 Task: Find the closest lighthouses to Portland, Maine, and Rockland, Maine.
Action: Mouse moved to (164, 86)
Screenshot: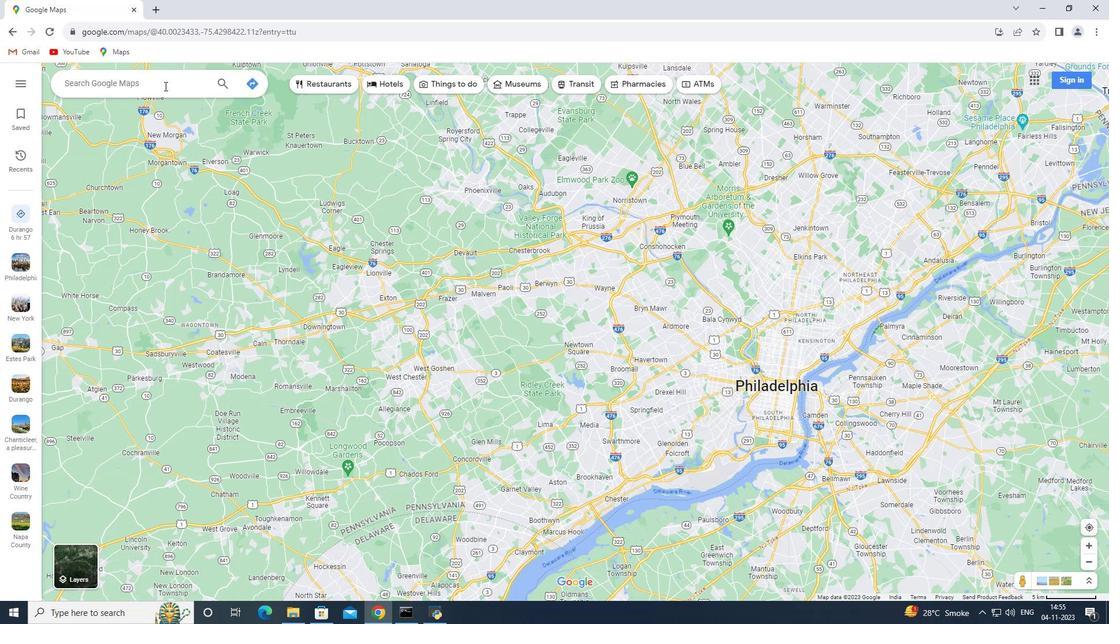 
Action: Mouse pressed left at (164, 86)
Screenshot: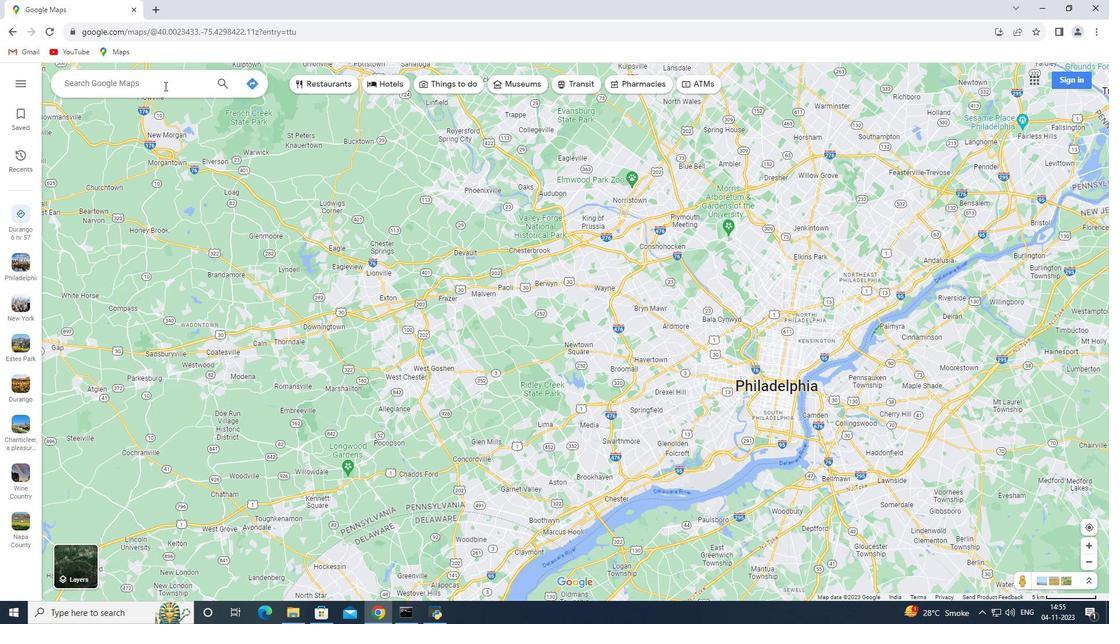 
Action: Key pressed <Key.shift>Portland,<Key.space><Key.shift>Maine<Key.enter>
Screenshot: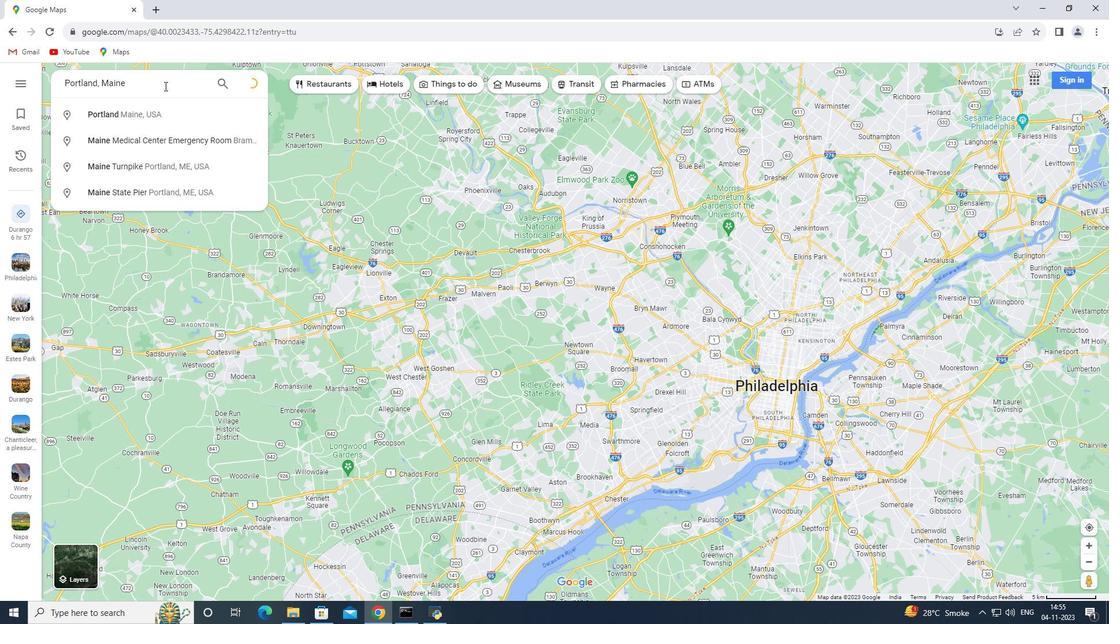
Action: Mouse moved to (160, 279)
Screenshot: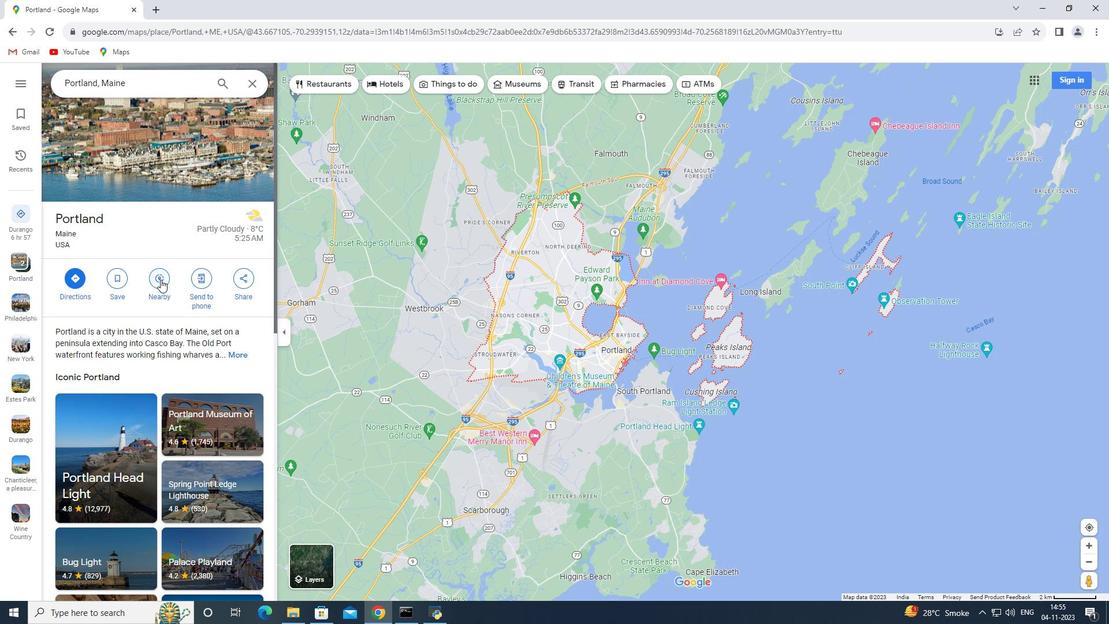 
Action: Mouse pressed left at (160, 279)
Screenshot: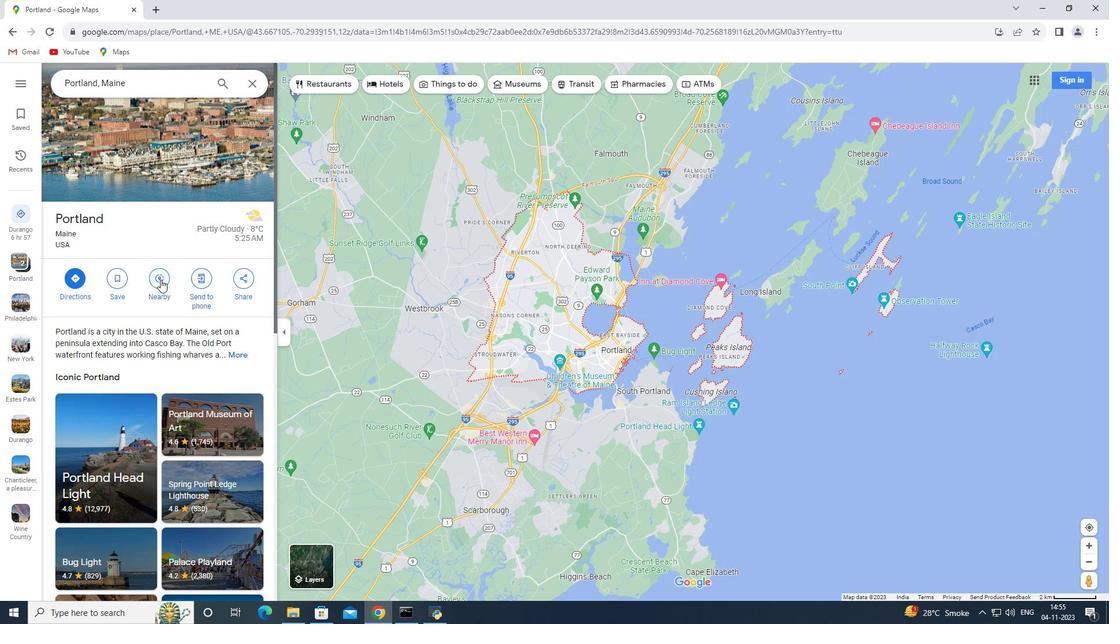 
Action: Key pressed closest<Key.space>lightg<Key.backspace>houses<Key.enter>
Screenshot: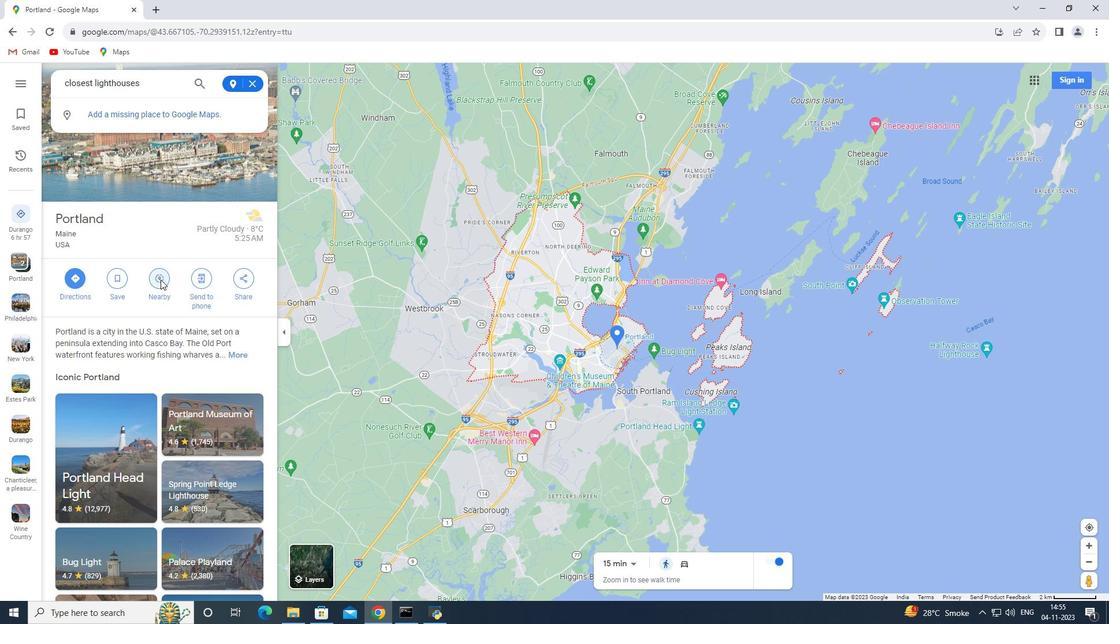 
Action: Mouse moved to (248, 86)
Screenshot: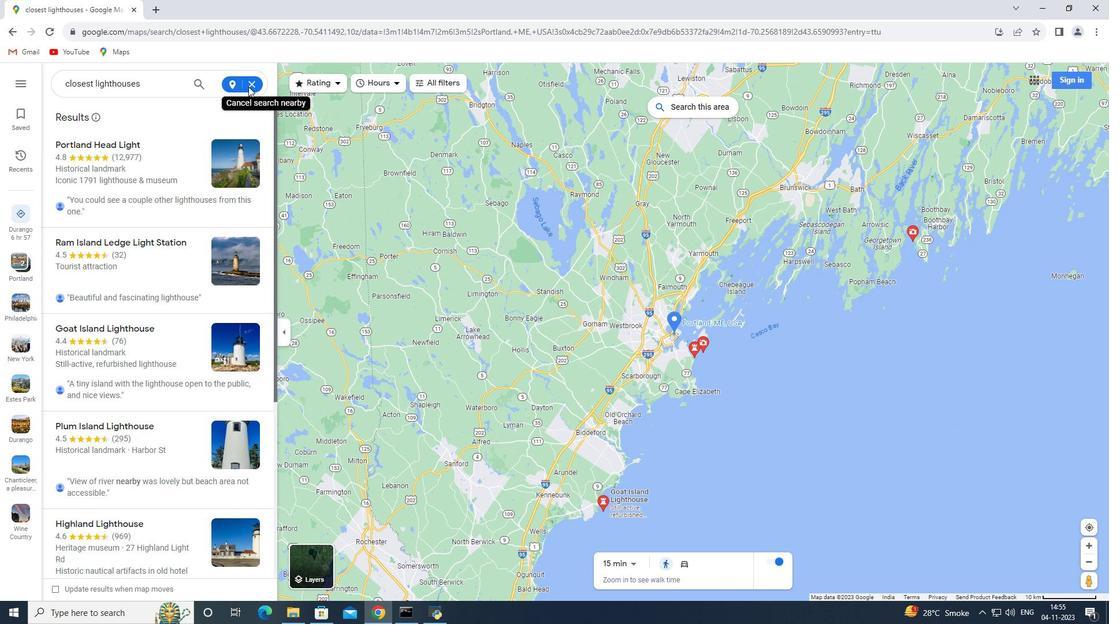 
Action: Mouse pressed left at (248, 86)
Screenshot: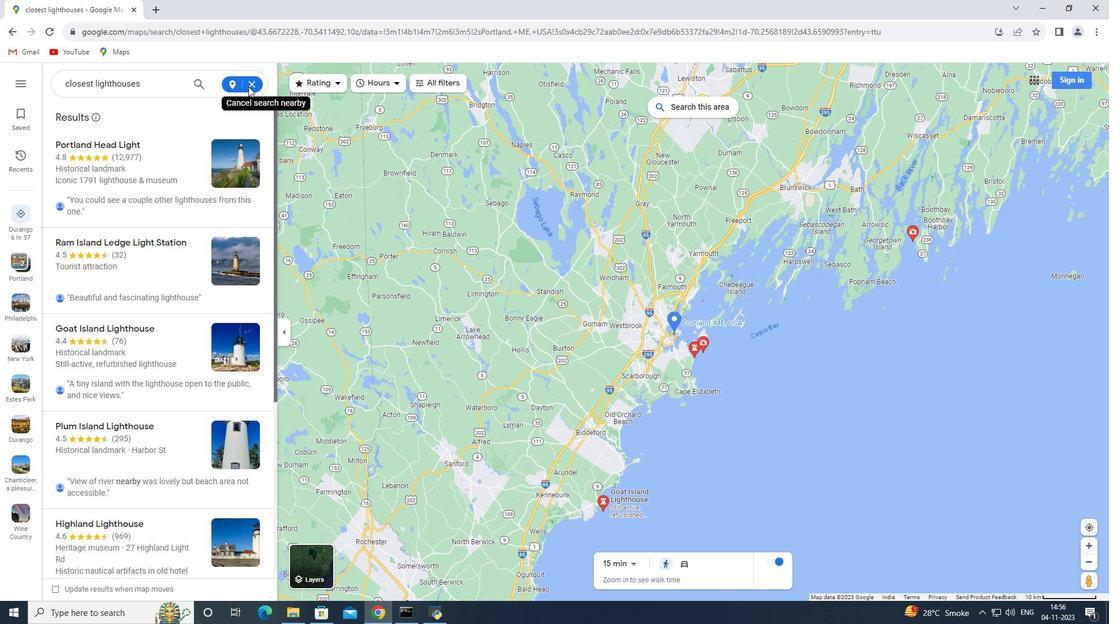 
Action: Mouse moved to (252, 82)
Screenshot: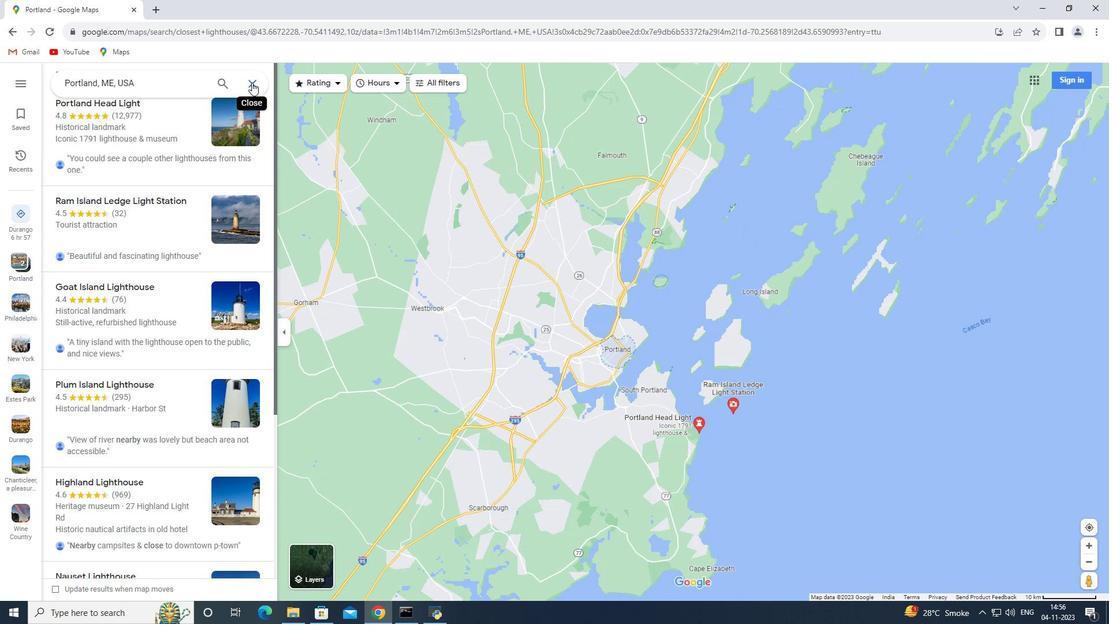 
Action: Mouse pressed left at (252, 82)
Screenshot: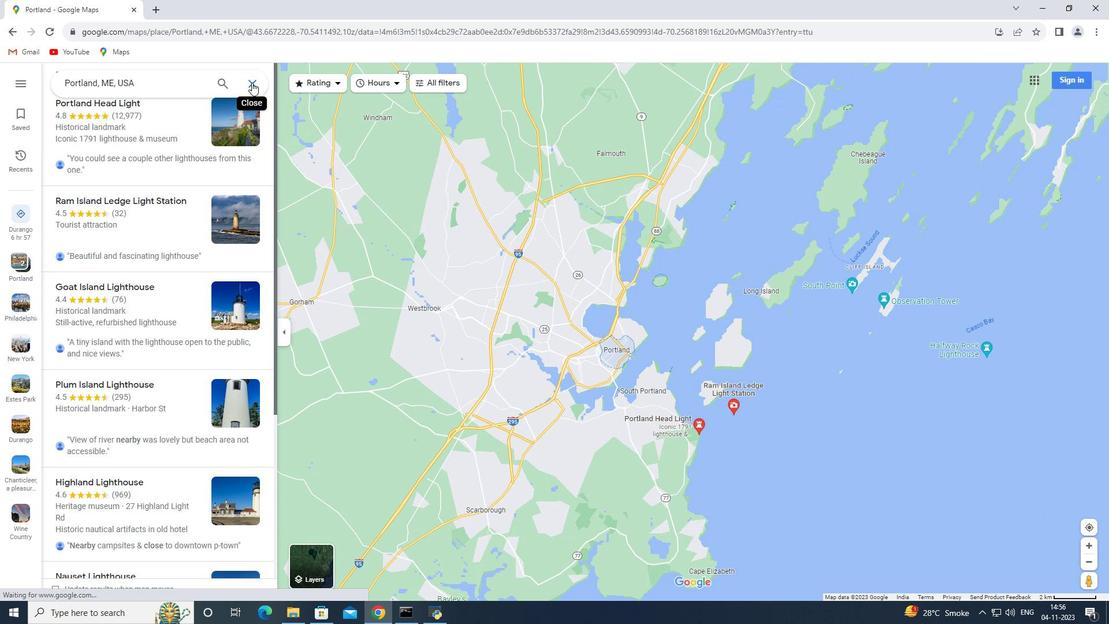 
Action: Mouse moved to (158, 89)
Screenshot: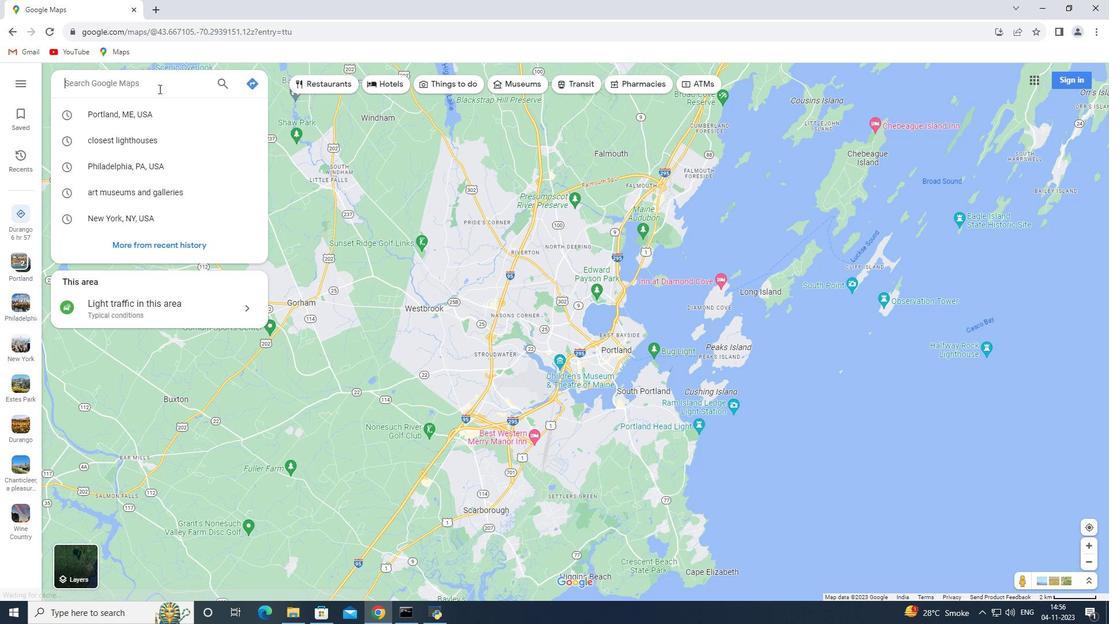 
Action: Key pressed <Key.shift>Rockland,<Key.space><Key.shift>Maine<Key.enter>
Screenshot: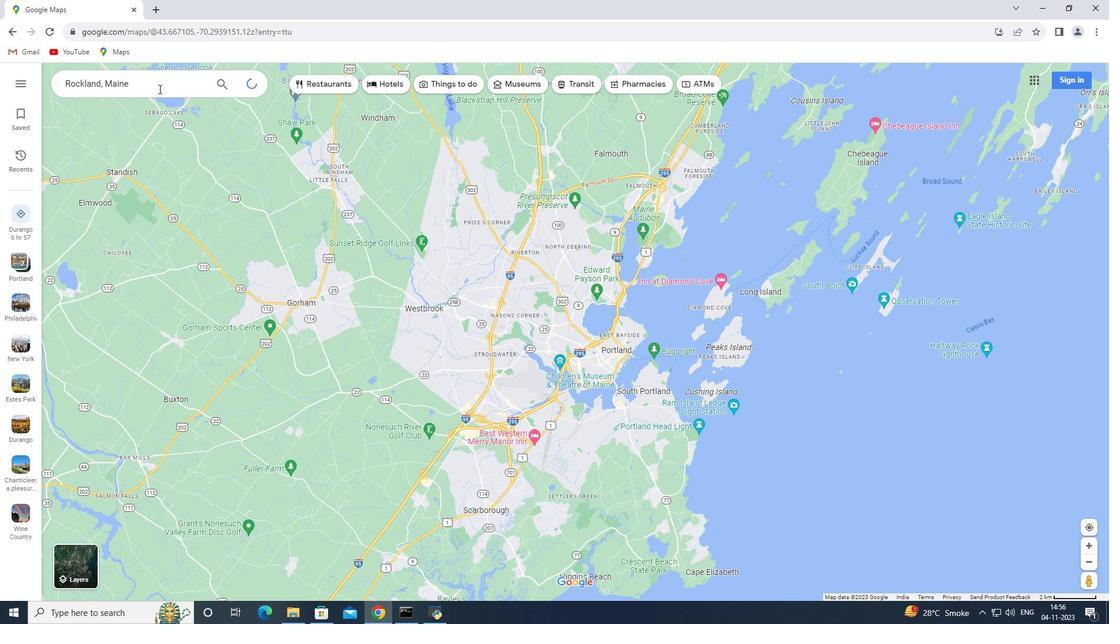 
Action: Mouse moved to (157, 282)
Screenshot: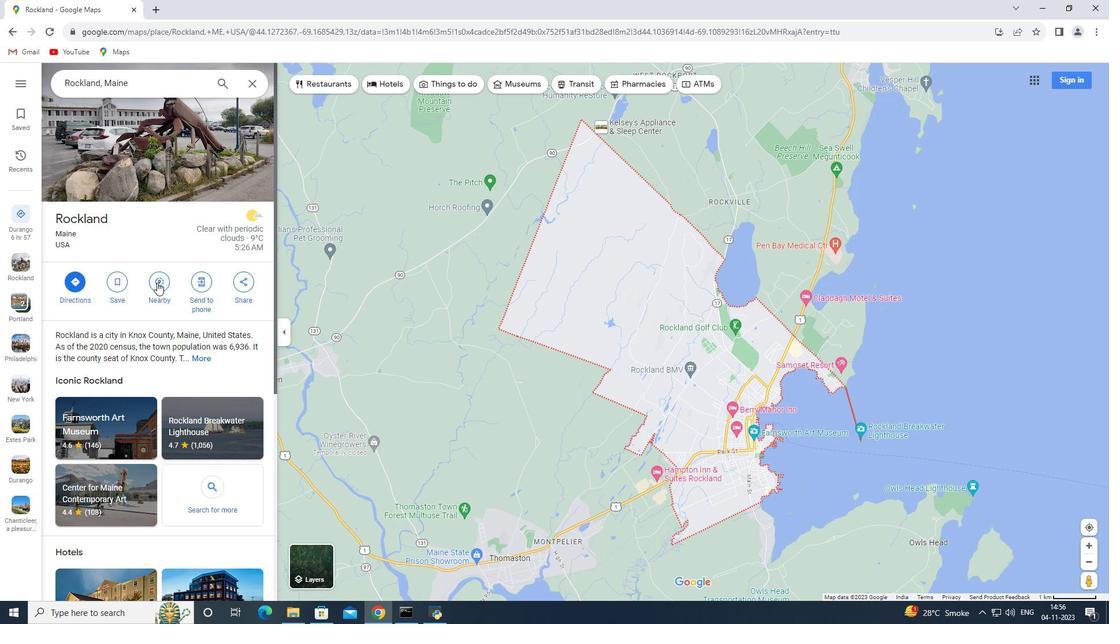 
Action: Mouse pressed left at (157, 282)
Screenshot: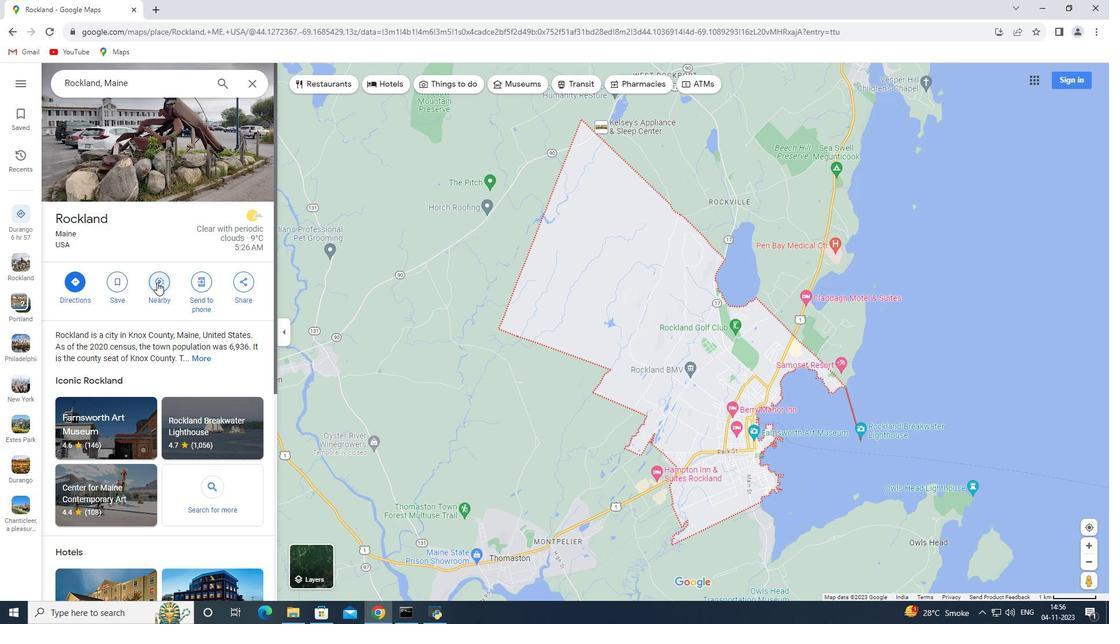 
Action: Mouse moved to (156, 282)
Screenshot: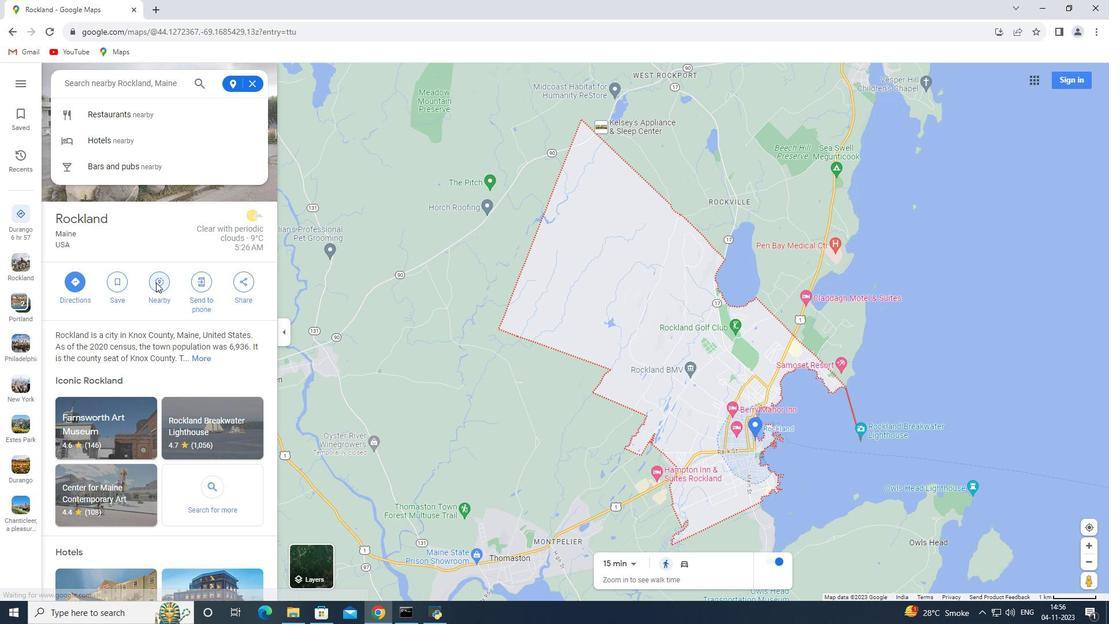 
Action: Key pressed closest<Key.space>lighthouses<Key.enter>
Screenshot: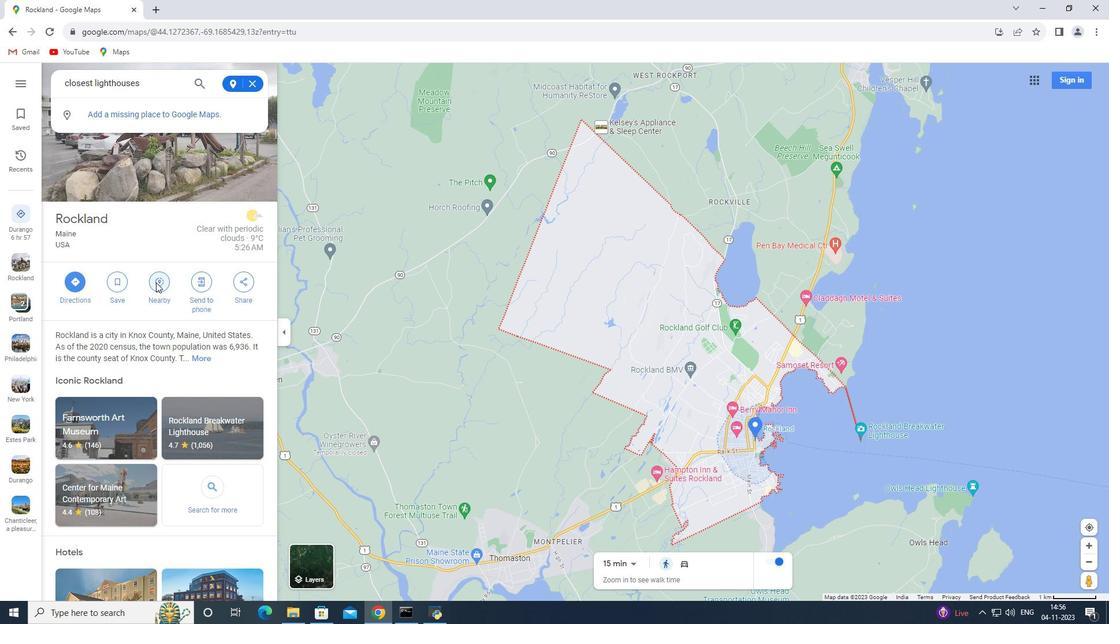 
Action: Mouse moved to (164, 279)
Screenshot: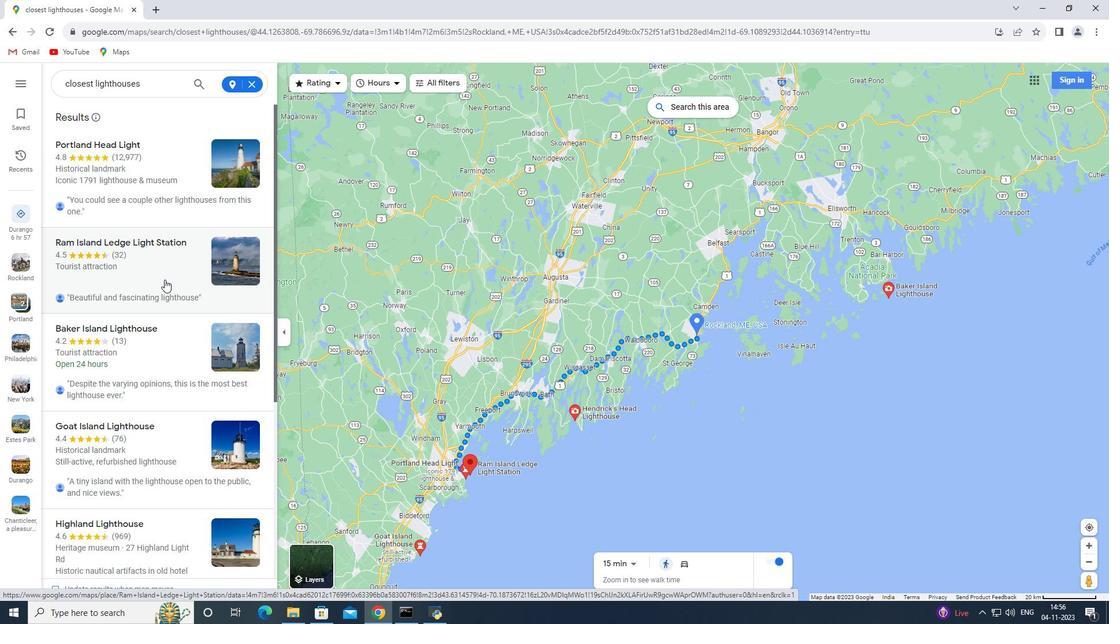 
